 Task: Select Background
Action: Mouse pressed left at (196, 385)
Screenshot: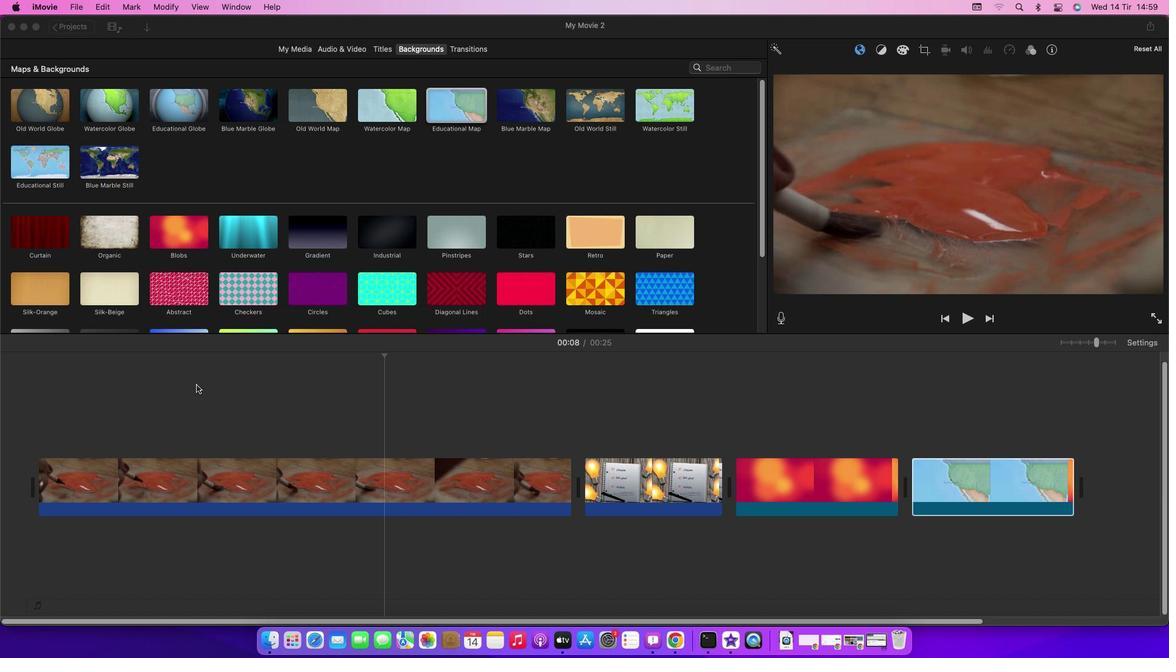 
Action: Mouse moved to (105, 7)
Screenshot: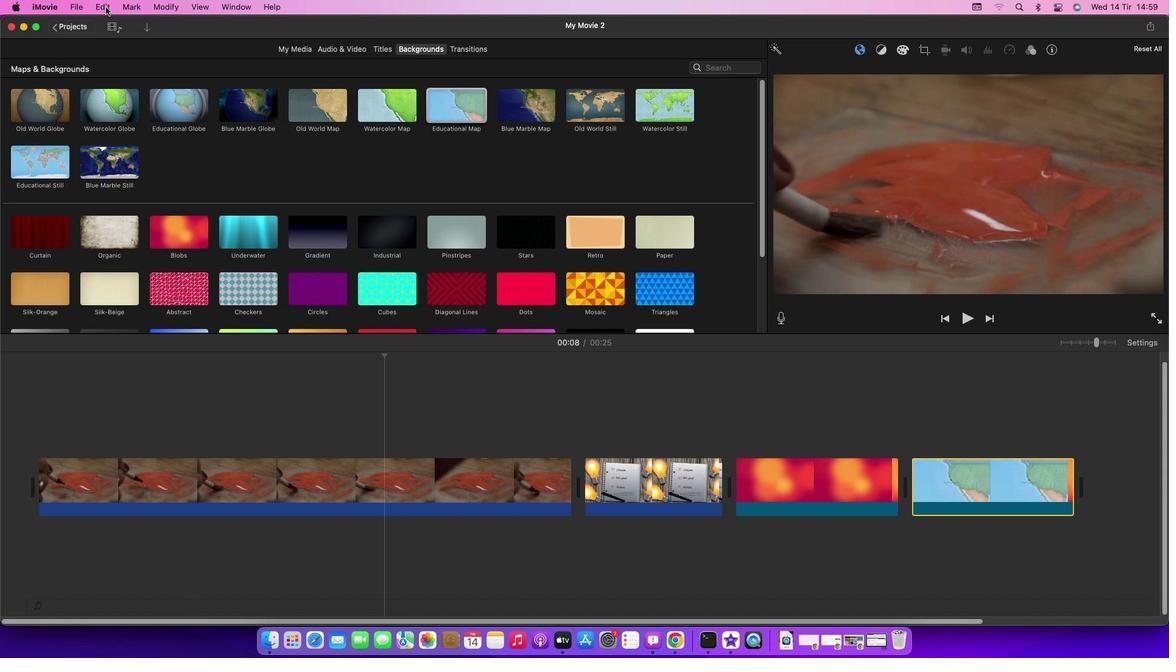 
Action: Mouse pressed left at (105, 7)
Screenshot: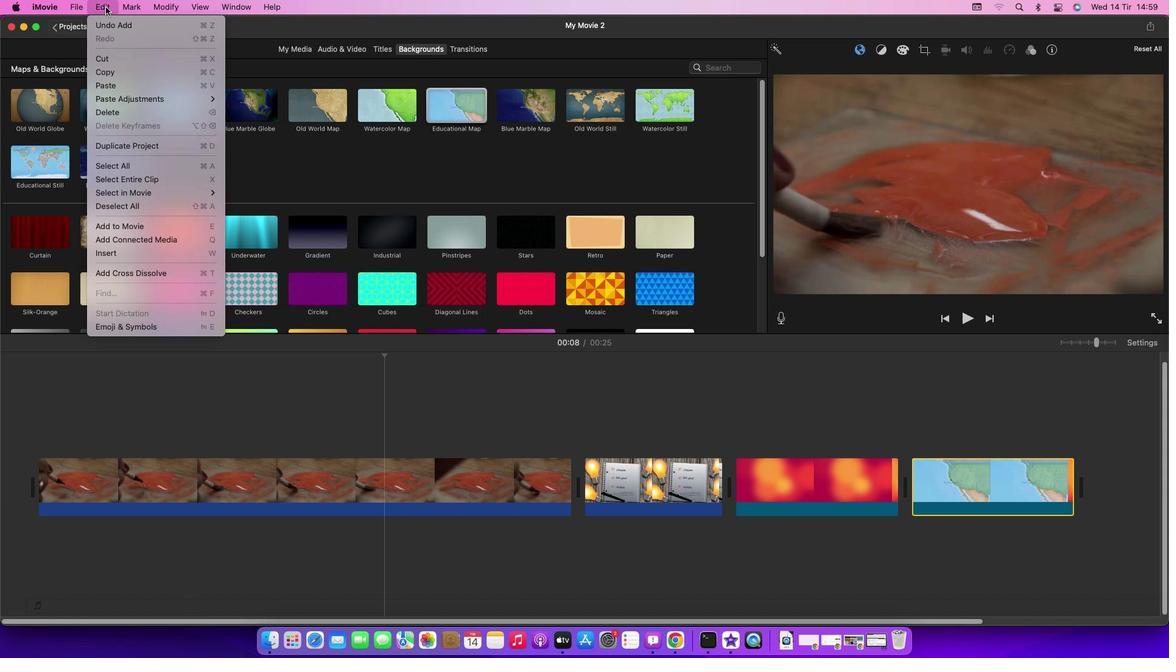 
Action: Mouse moved to (265, 243)
Screenshot: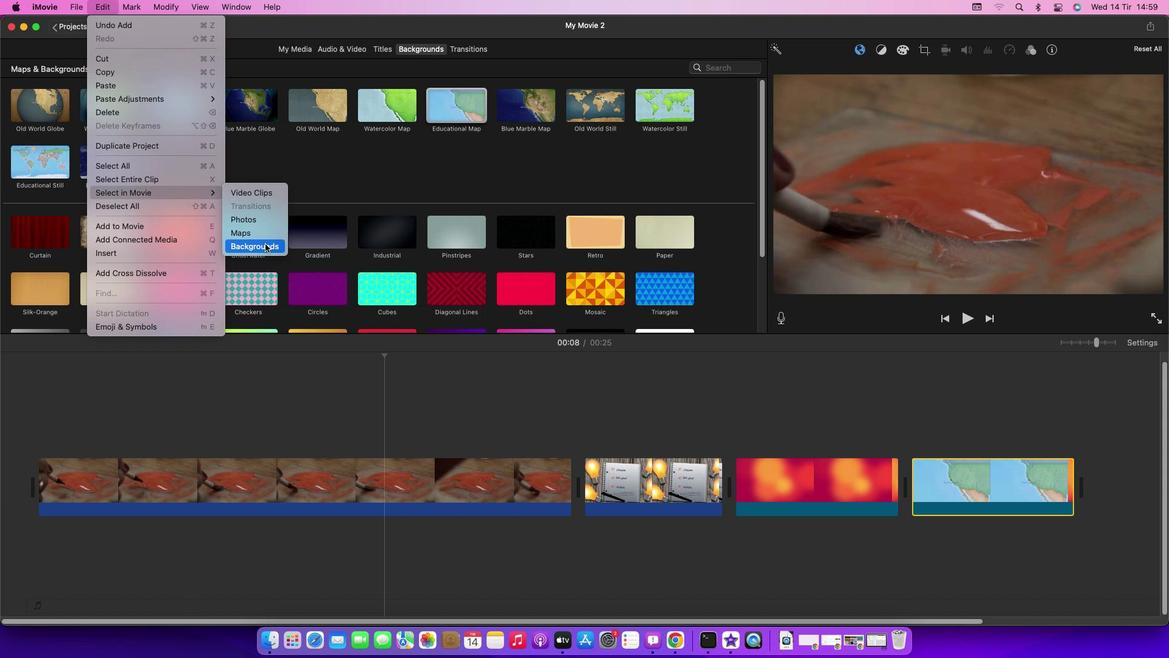 
Action: Mouse pressed left at (265, 243)
Screenshot: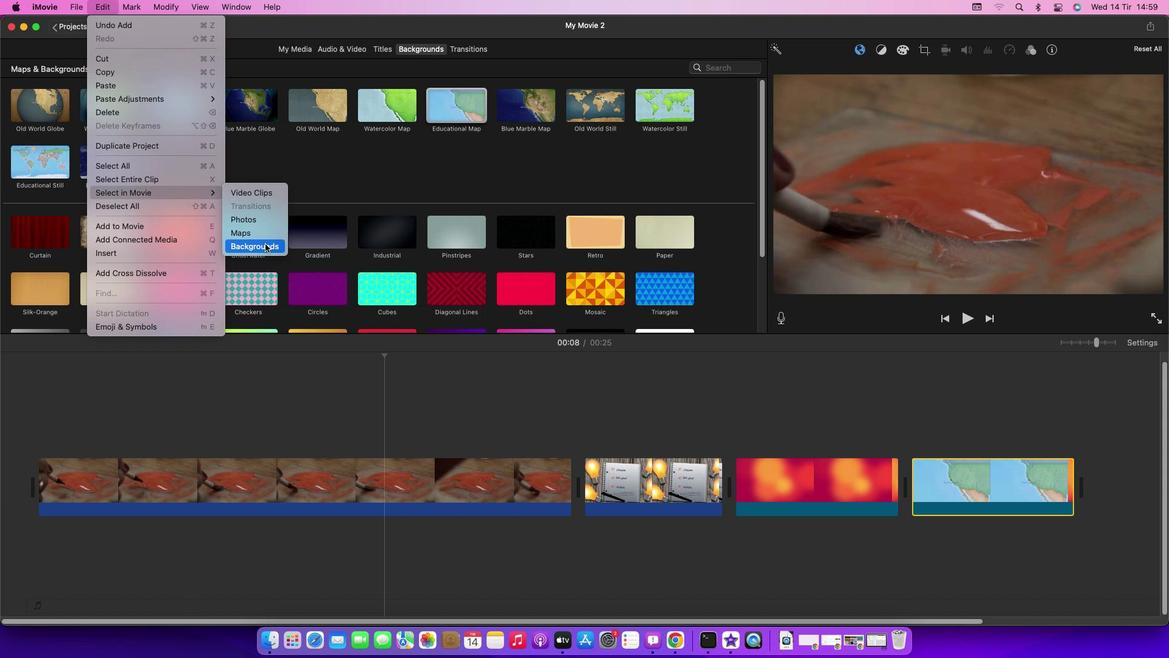 
Action: Mouse moved to (325, 377)
Screenshot: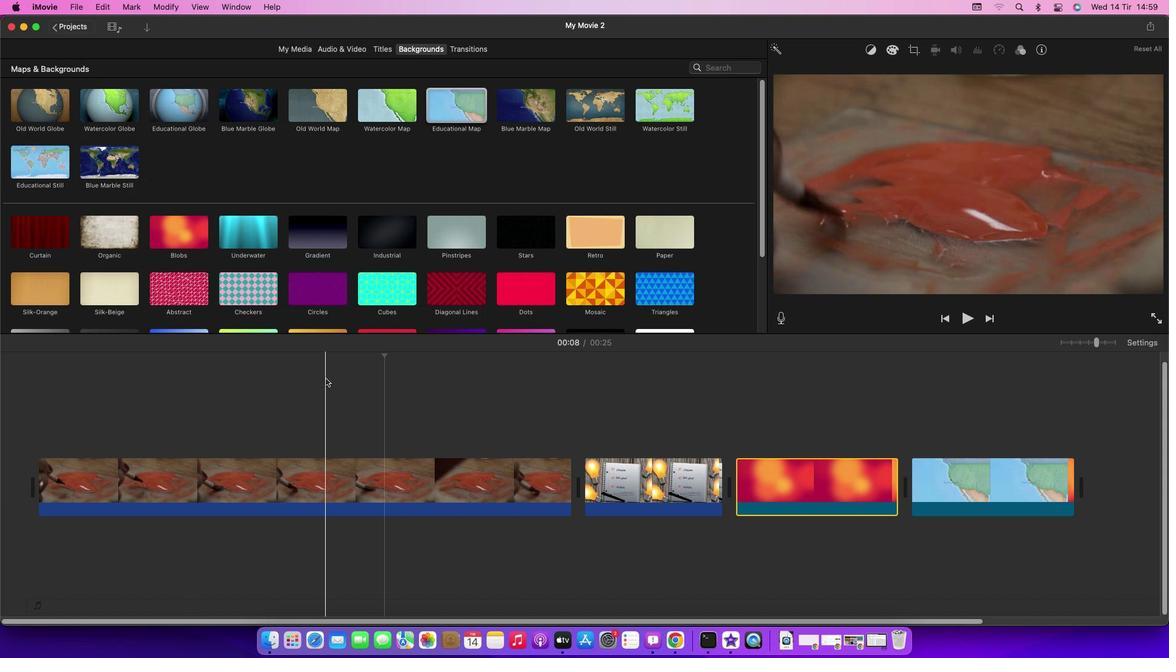 
